 Task: Assign Issue Issue0000000106 to Sprint Sprint0000000064 in Scrum Project Project0000000022 in Jira. Assign Issue Issue0000000107 to Sprint Sprint0000000064 in Scrum Project Project0000000022 in Jira. Assign Issue Issue0000000108 to Sprint Sprint0000000065 in Scrum Project Project0000000022 in Jira. Assign Issue Issue0000000109 to Sprint Sprint0000000065 in Scrum Project Project0000000022 in Jira. Assign Issue Issue0000000110 to Sprint Sprint0000000066 in Scrum Project Project0000000022 in Jira
Action: Mouse moved to (876, 418)
Screenshot: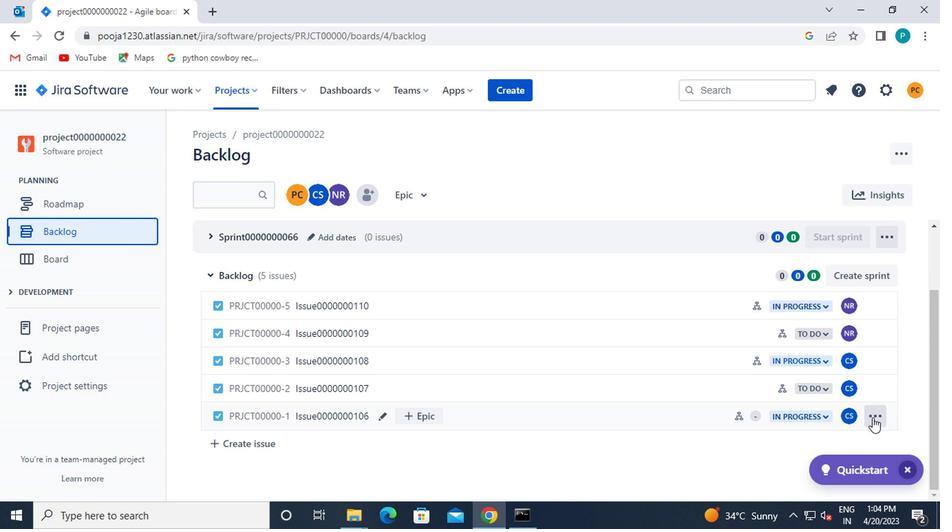 
Action: Mouse pressed left at (876, 418)
Screenshot: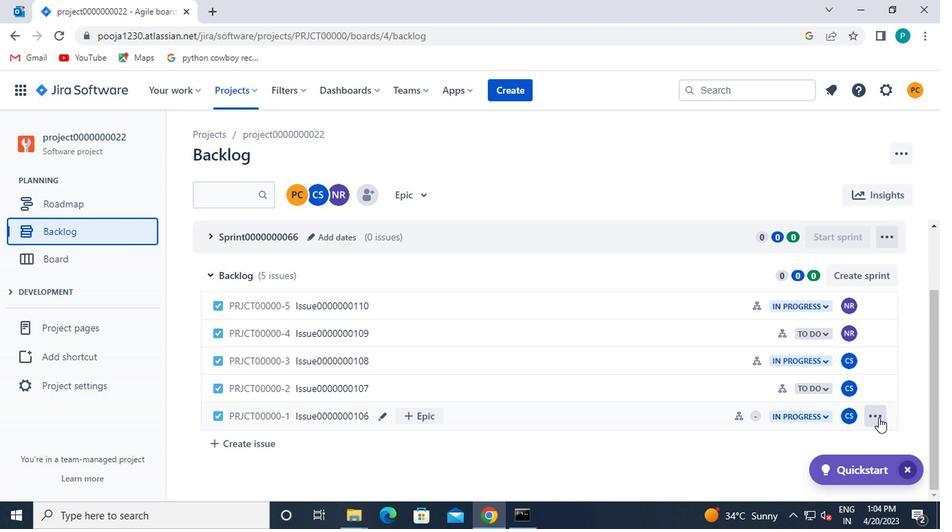 
Action: Mouse moved to (840, 318)
Screenshot: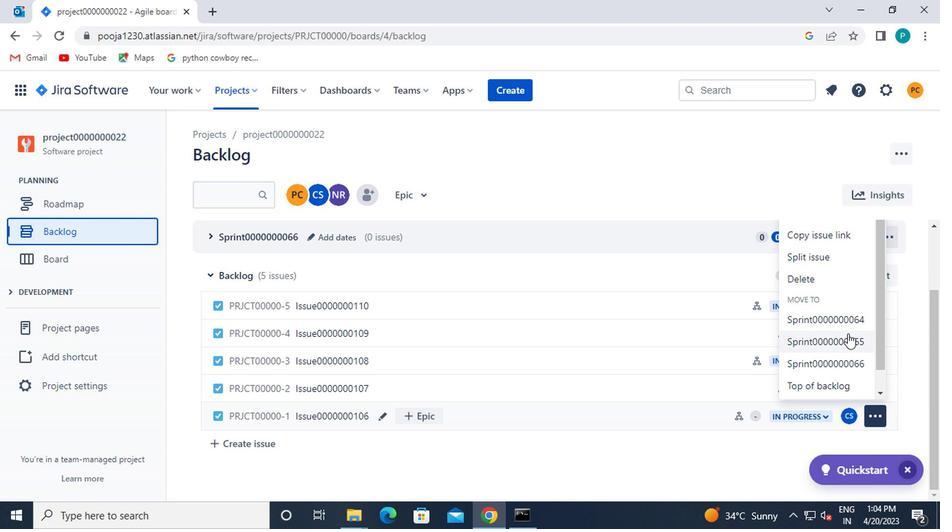 
Action: Mouse pressed left at (840, 318)
Screenshot: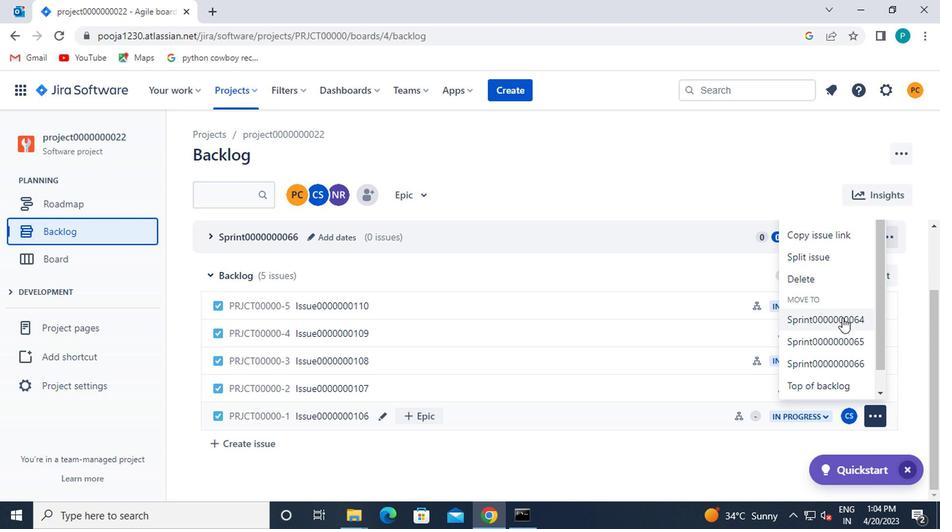 
Action: Mouse moved to (867, 415)
Screenshot: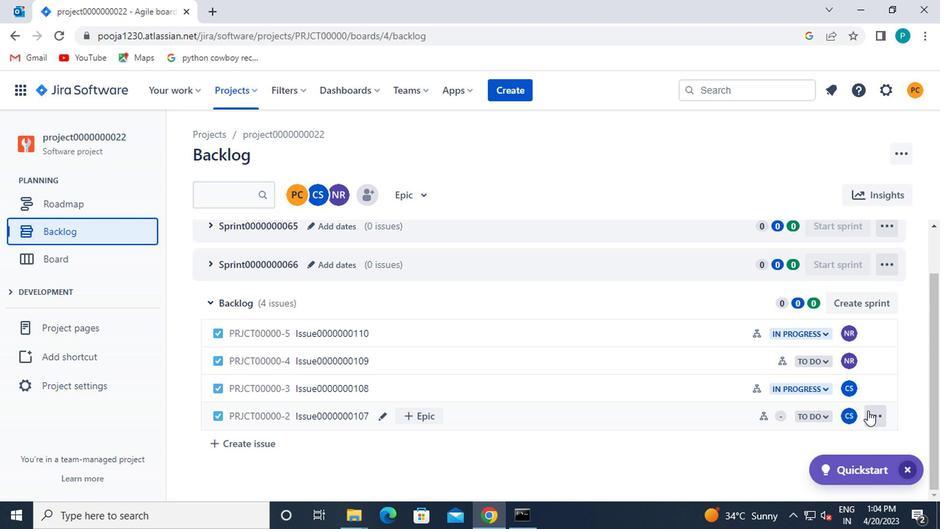 
Action: Mouse pressed left at (867, 415)
Screenshot: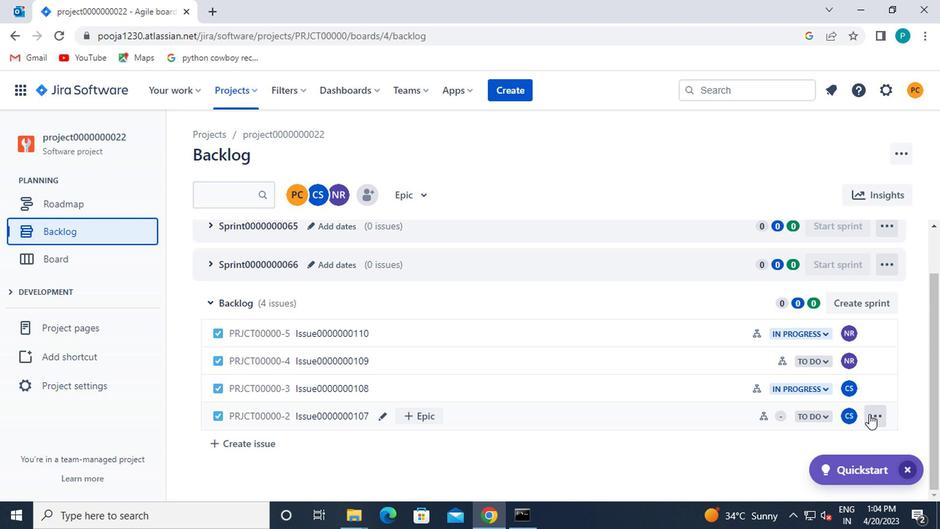 
Action: Mouse moved to (833, 320)
Screenshot: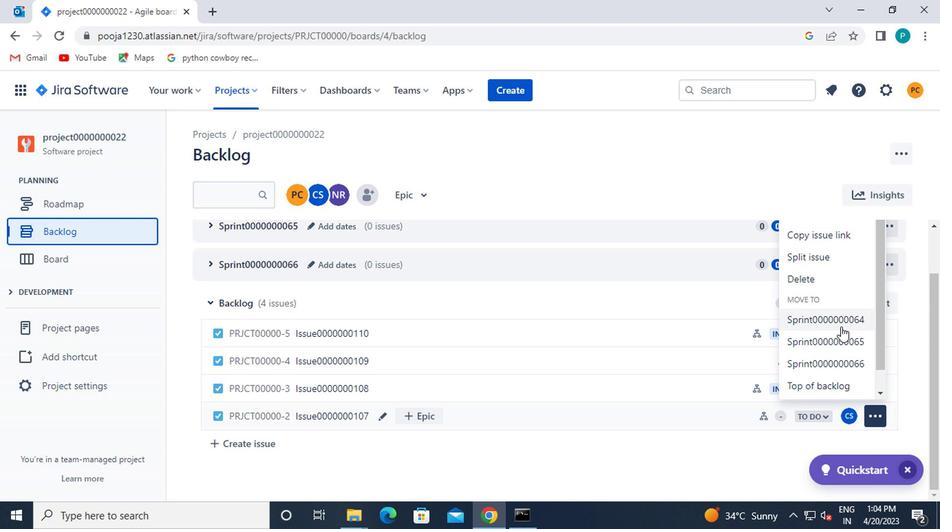 
Action: Mouse pressed left at (833, 320)
Screenshot: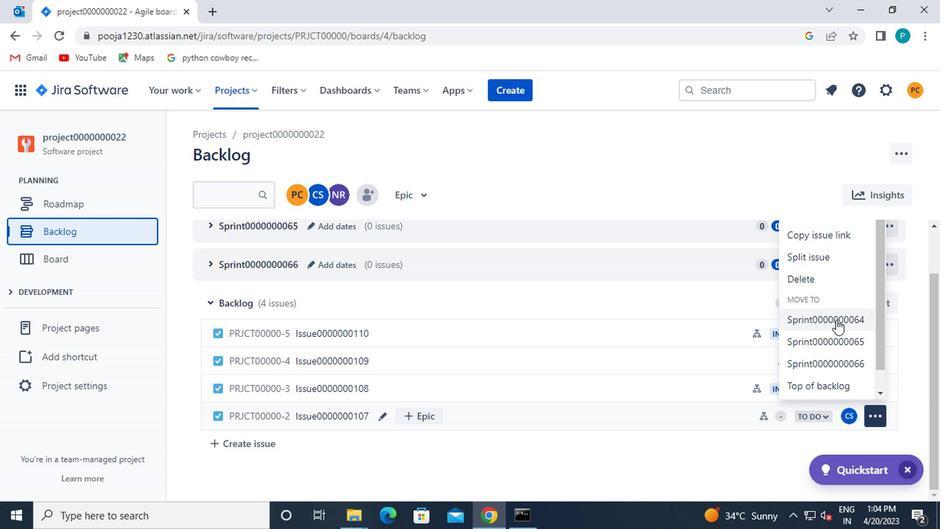 
Action: Mouse moved to (878, 410)
Screenshot: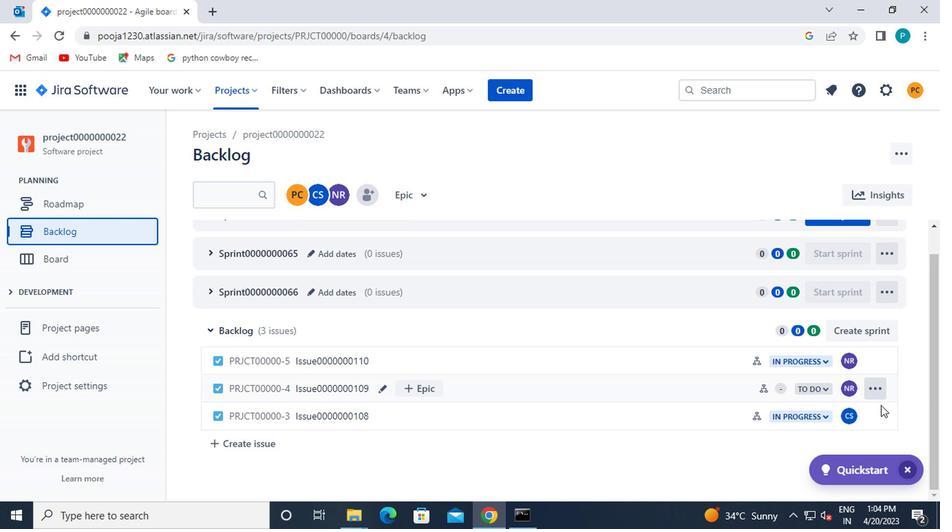 
Action: Mouse pressed left at (878, 410)
Screenshot: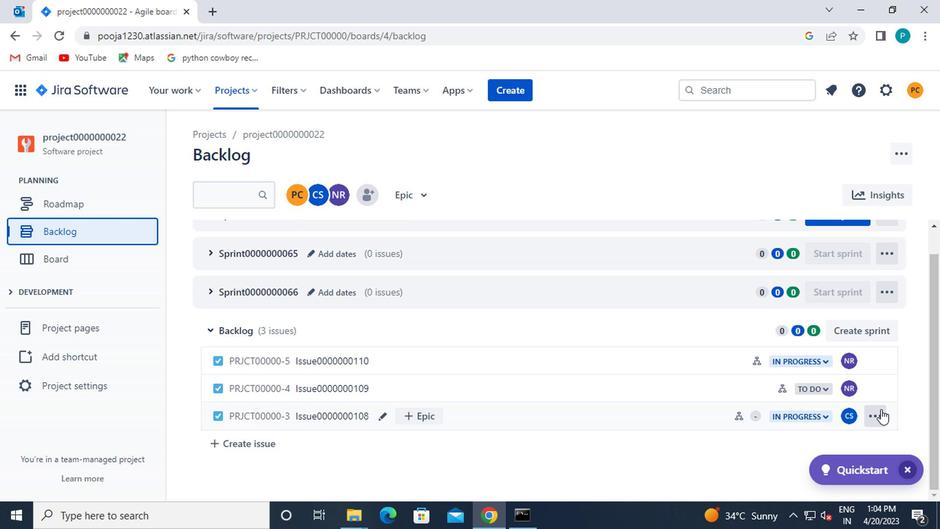 
Action: Mouse moved to (860, 341)
Screenshot: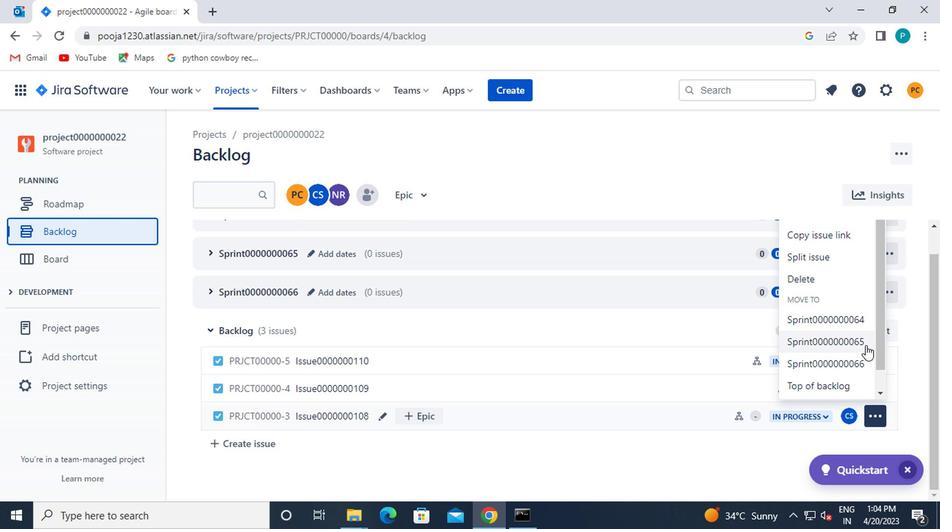 
Action: Mouse pressed left at (860, 341)
Screenshot: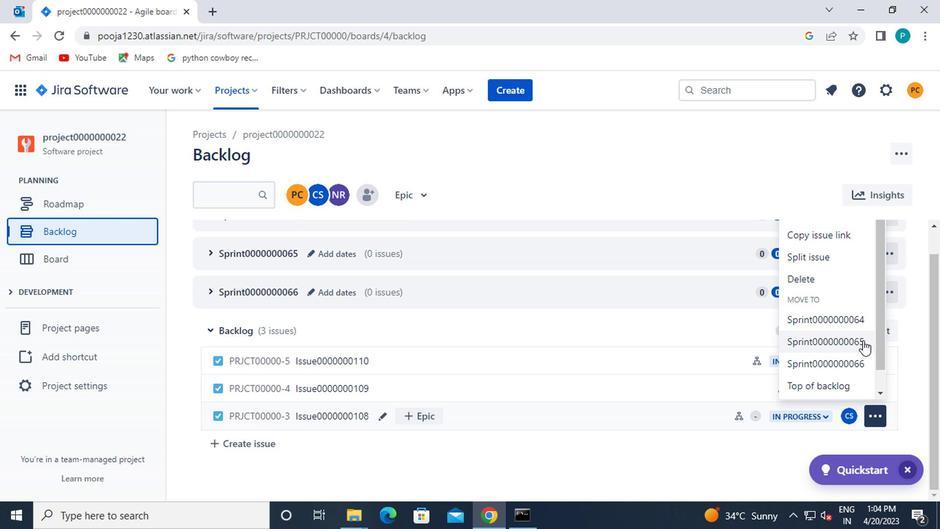 
Action: Mouse moved to (875, 417)
Screenshot: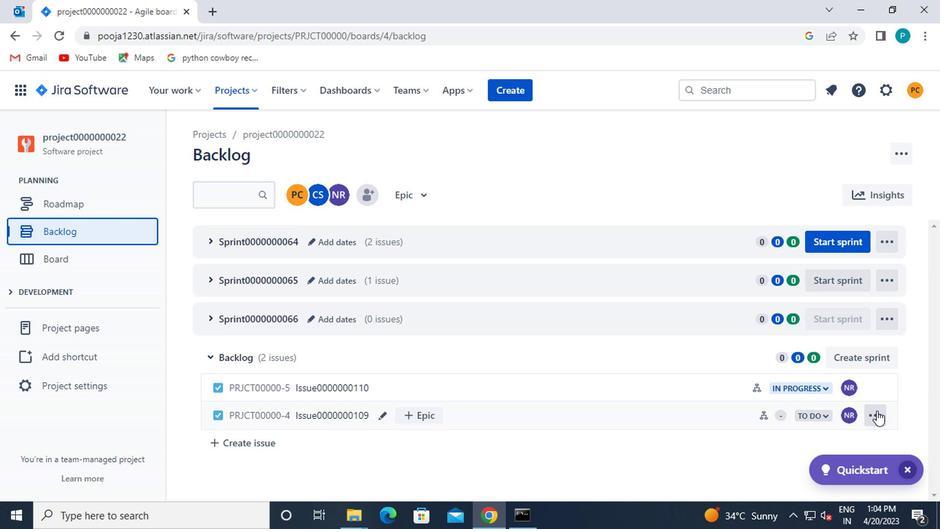 
Action: Mouse pressed left at (875, 417)
Screenshot: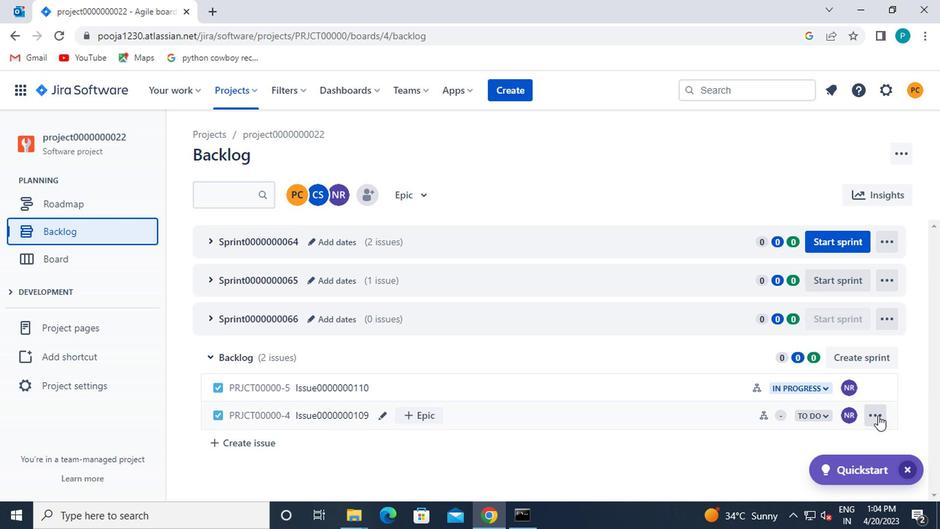 
Action: Mouse moved to (861, 346)
Screenshot: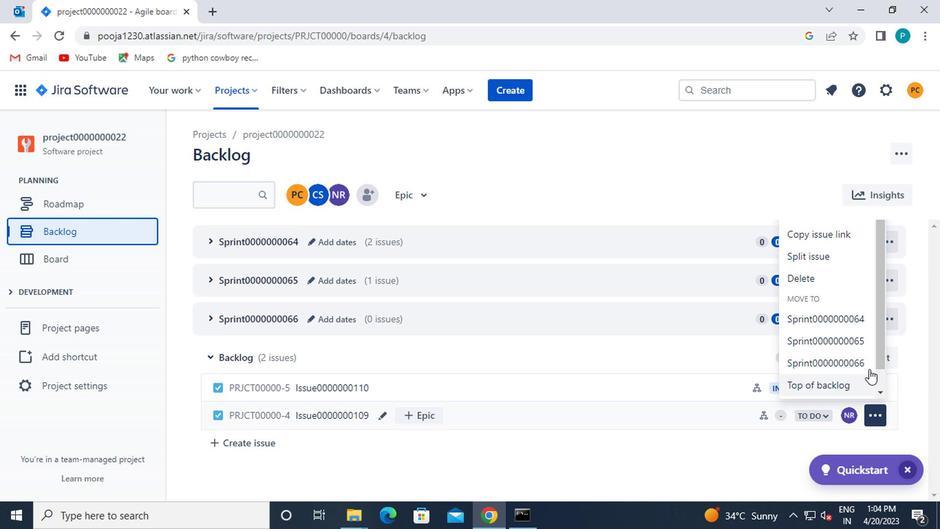 
Action: Mouse pressed left at (861, 346)
Screenshot: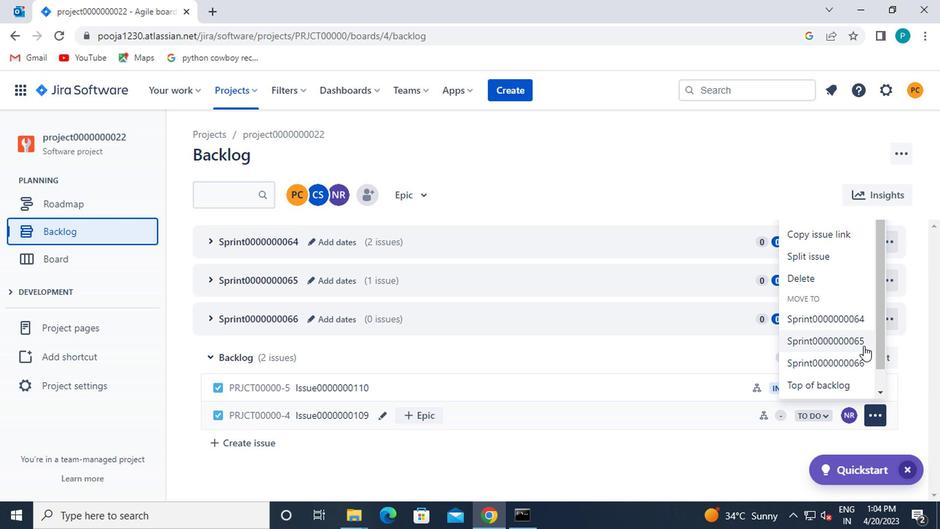
Action: Mouse moved to (875, 394)
Screenshot: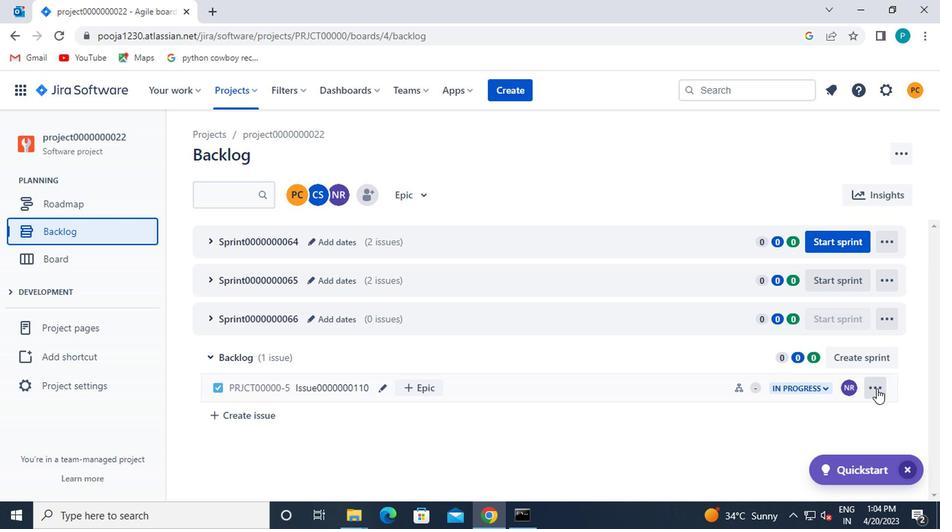 
Action: Mouse pressed left at (875, 394)
Screenshot: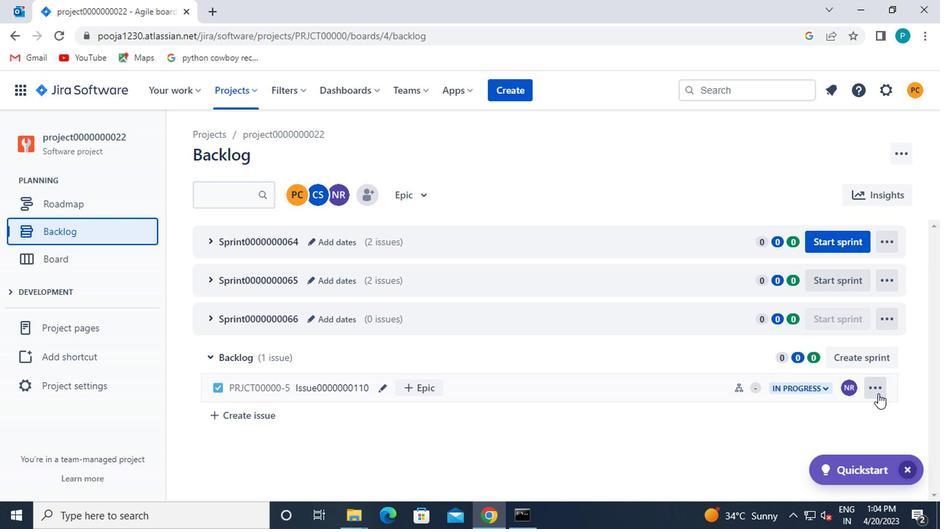 
Action: Mouse moved to (849, 335)
Screenshot: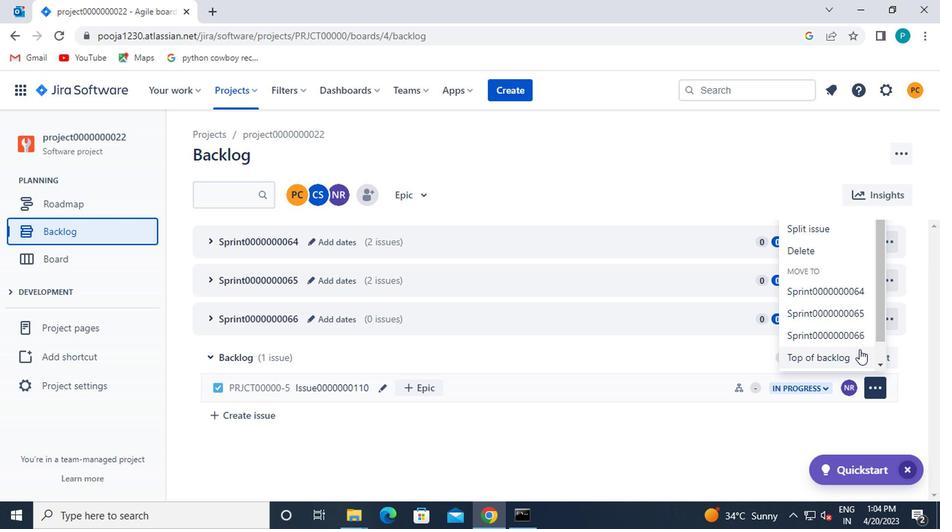 
Action: Mouse pressed left at (849, 335)
Screenshot: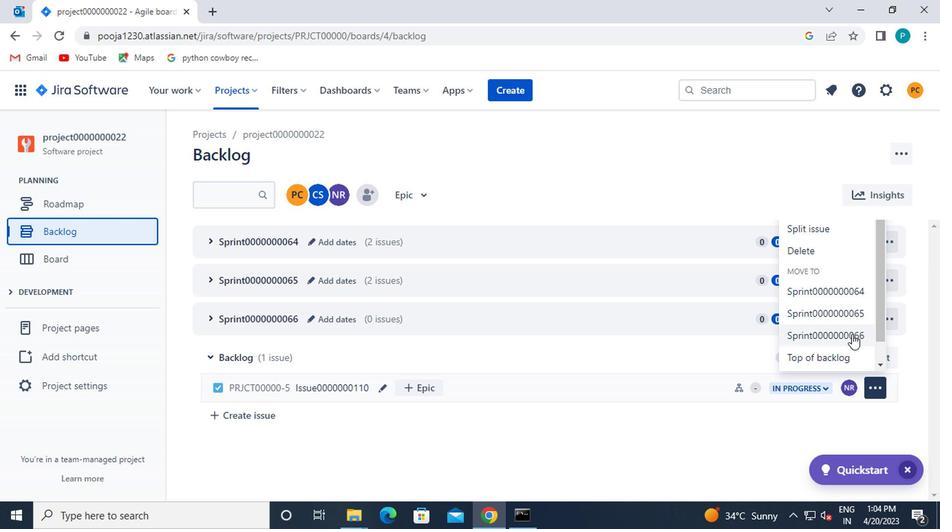 
